 Task: Check the percentage active listings of open concept living in the last 1 year.
Action: Mouse moved to (930, 179)
Screenshot: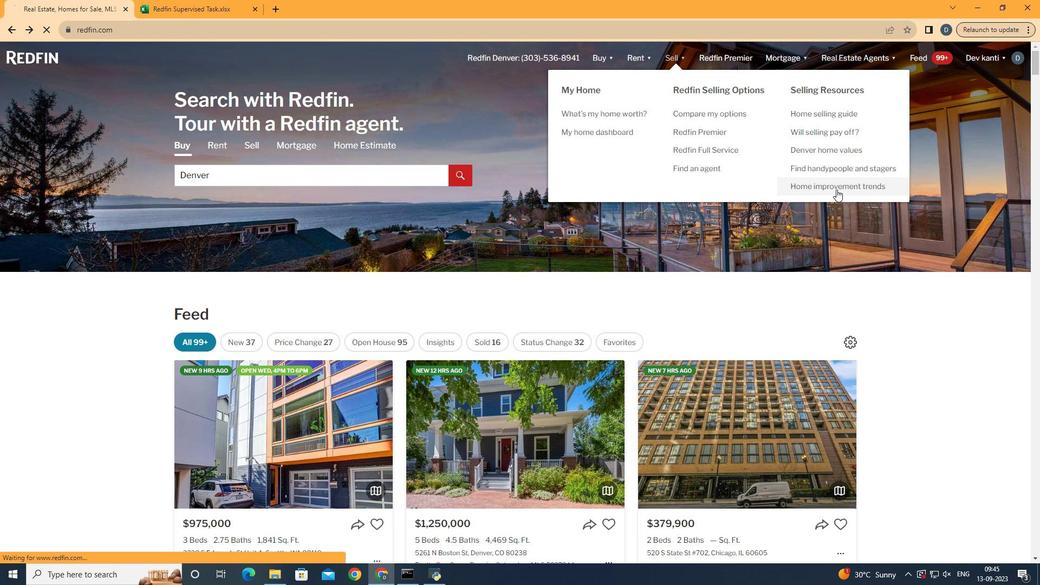 
Action: Mouse pressed left at (930, 179)
Screenshot: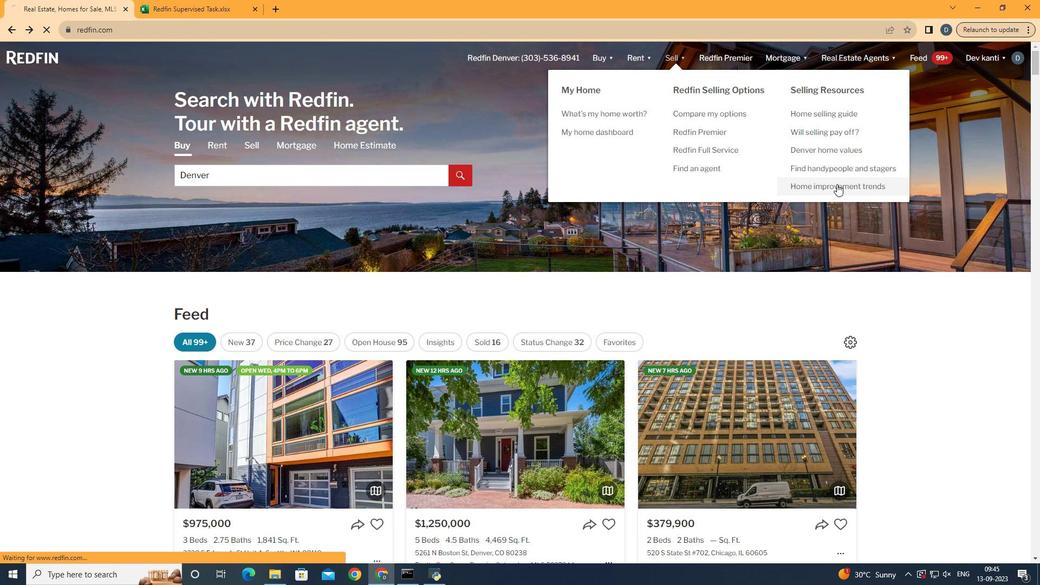 
Action: Mouse moved to (276, 198)
Screenshot: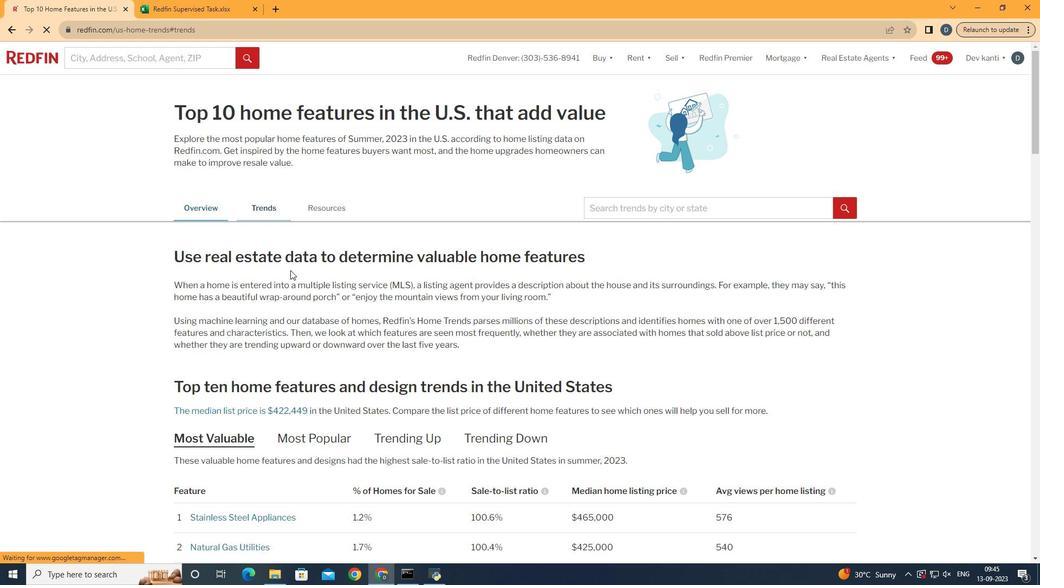 
Action: Mouse pressed left at (276, 198)
Screenshot: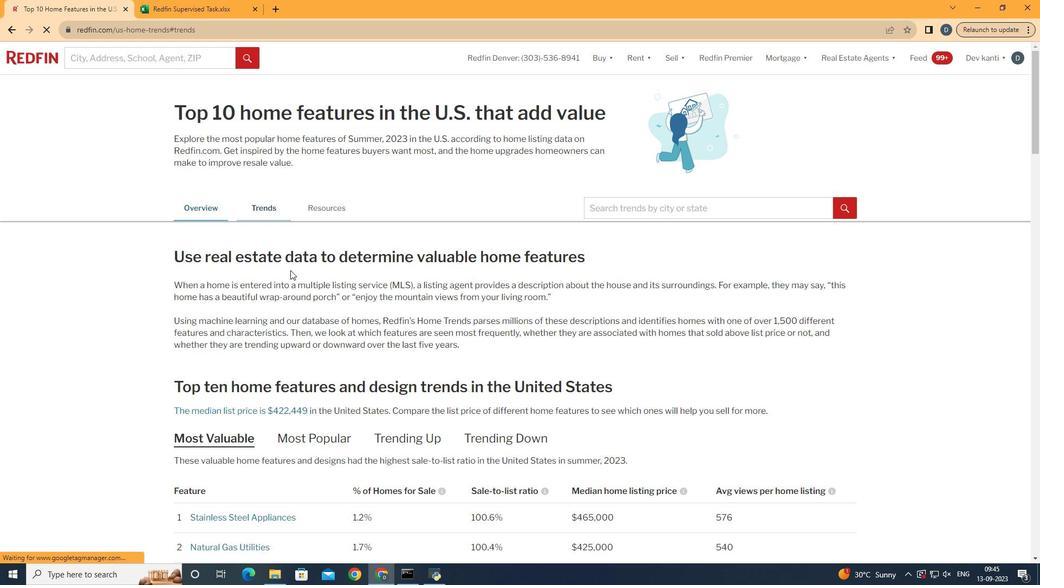 
Action: Mouse moved to (322, 278)
Screenshot: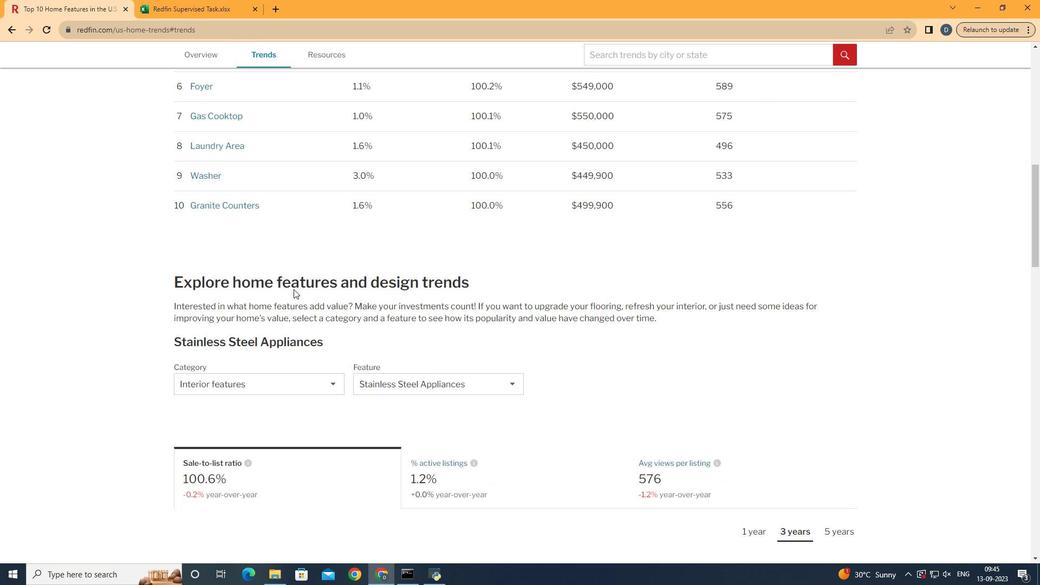 
Action: Mouse scrolled (322, 278) with delta (0, 0)
Screenshot: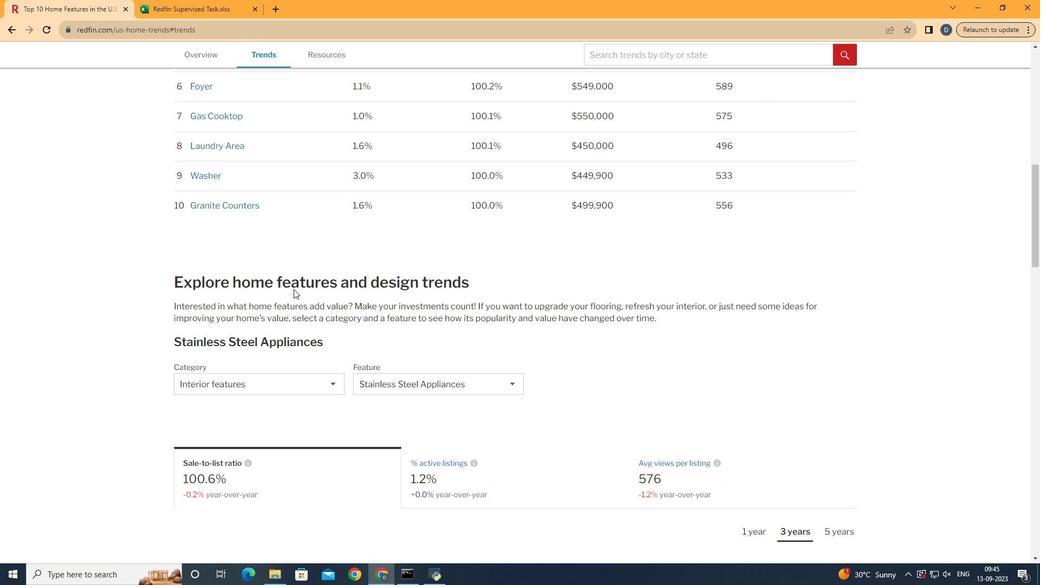 
Action: Mouse scrolled (322, 278) with delta (0, 0)
Screenshot: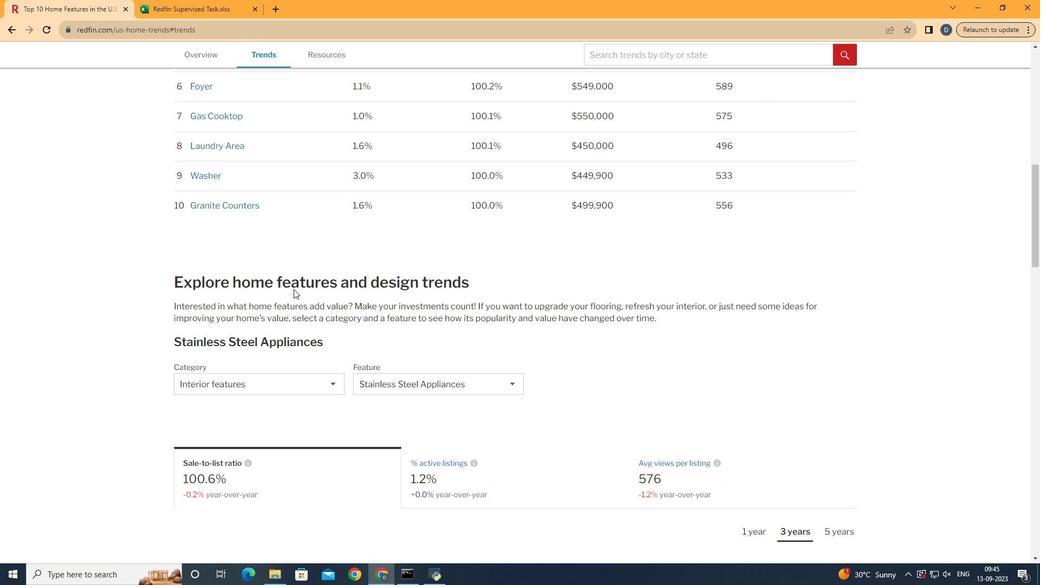 
Action: Mouse scrolled (322, 278) with delta (0, 0)
Screenshot: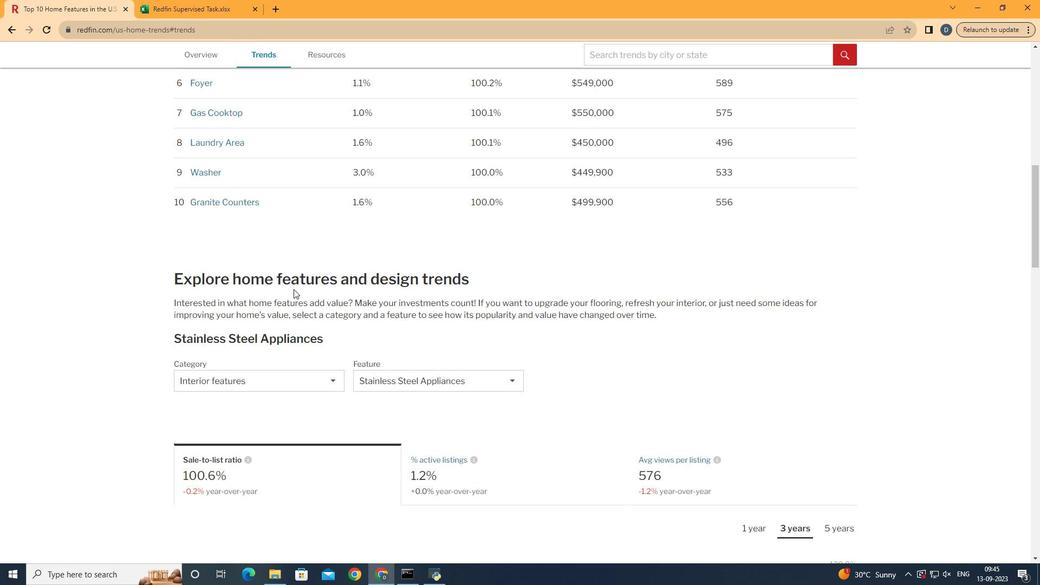
Action: Mouse scrolled (322, 278) with delta (0, 0)
Screenshot: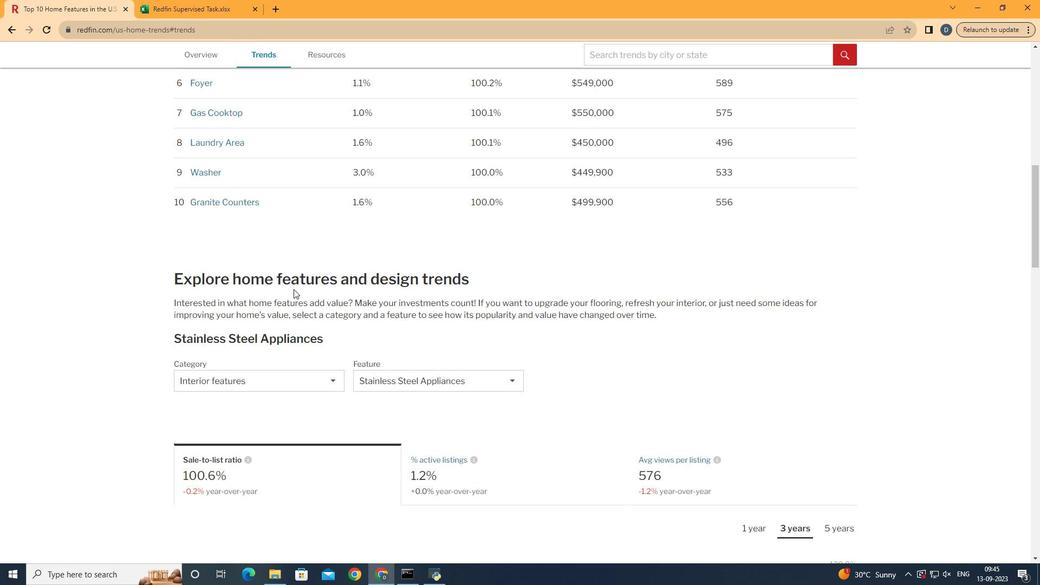 
Action: Mouse scrolled (322, 278) with delta (0, 0)
Screenshot: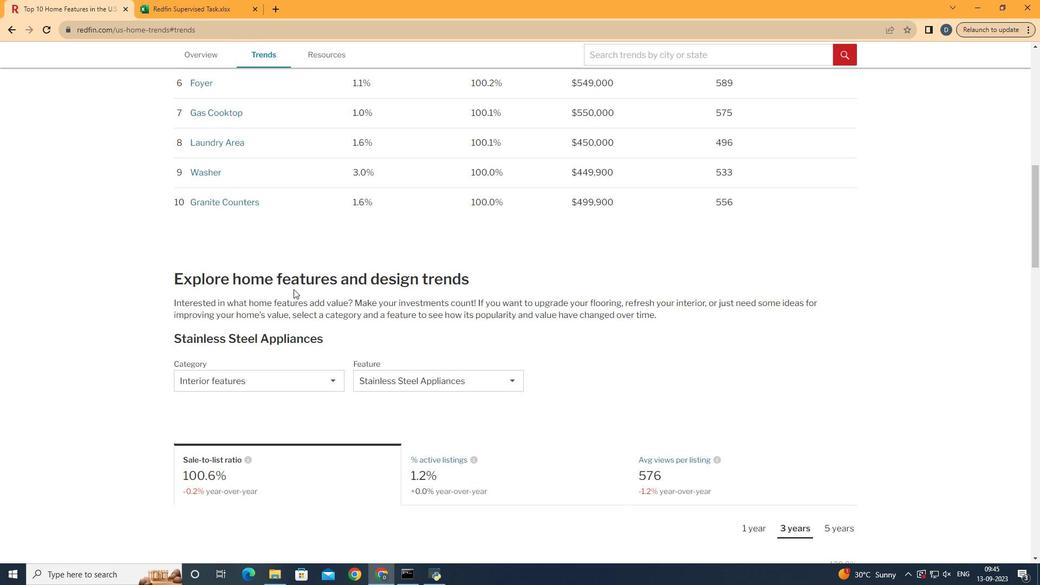 
Action: Mouse scrolled (322, 278) with delta (0, 0)
Screenshot: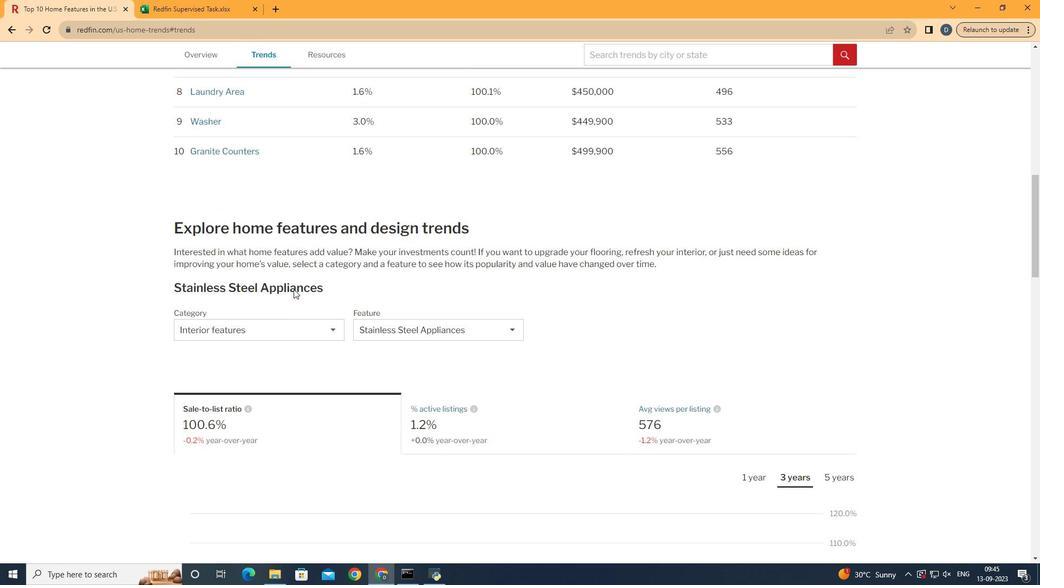 
Action: Mouse moved to (342, 318)
Screenshot: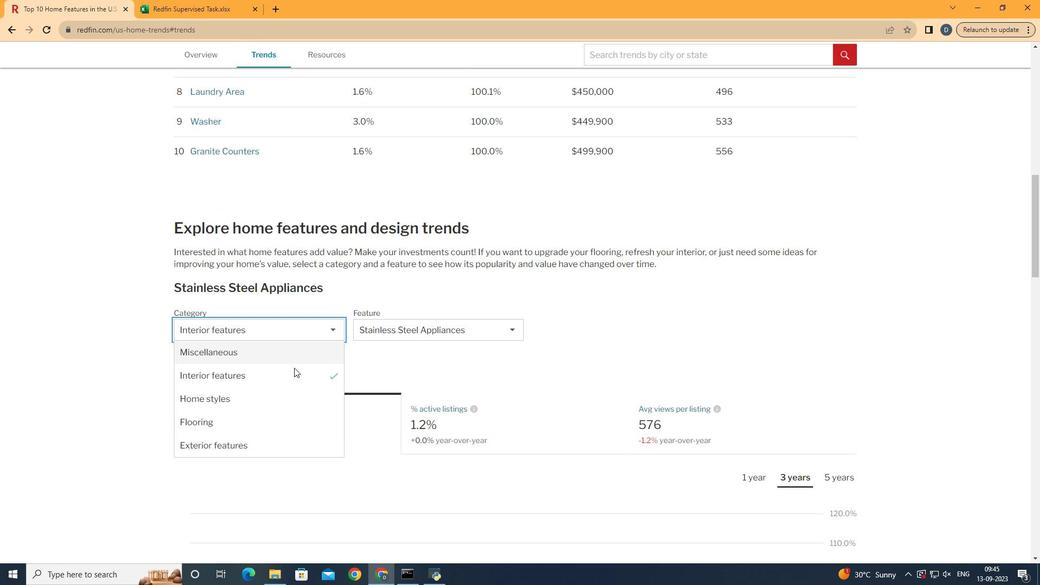 
Action: Mouse pressed left at (342, 318)
Screenshot: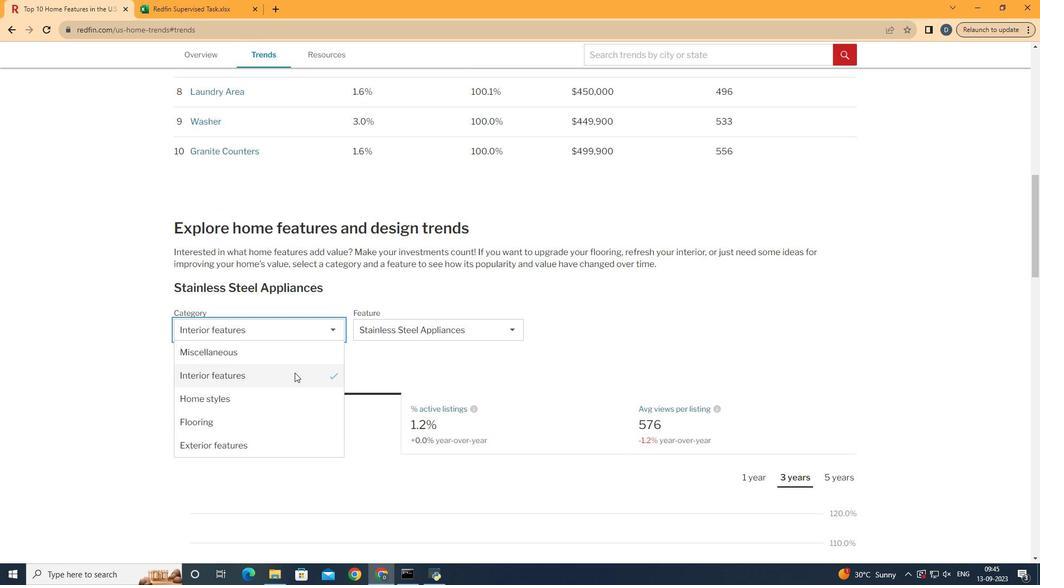 
Action: Mouse moved to (323, 367)
Screenshot: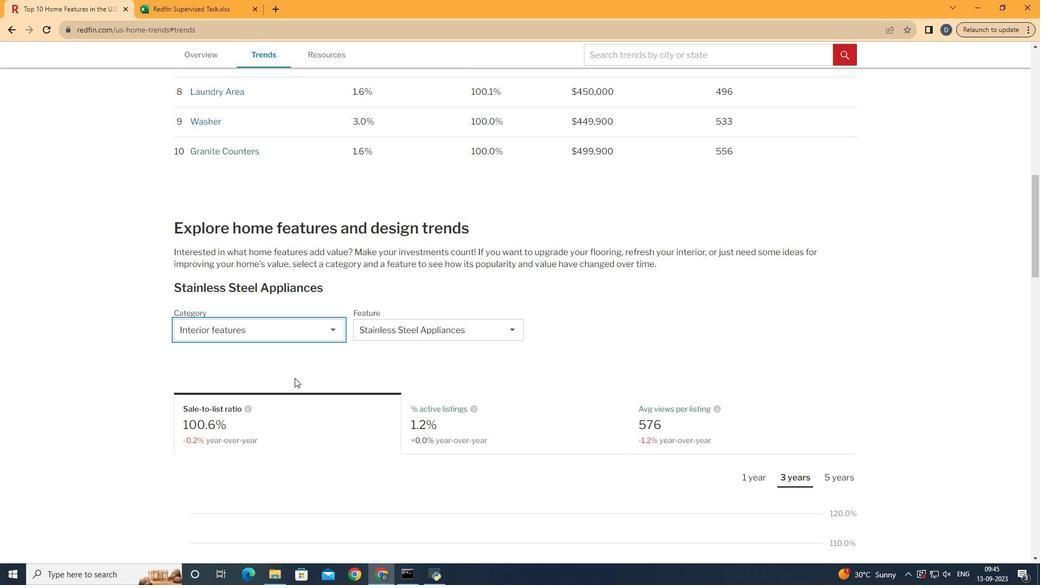 
Action: Mouse pressed left at (323, 367)
Screenshot: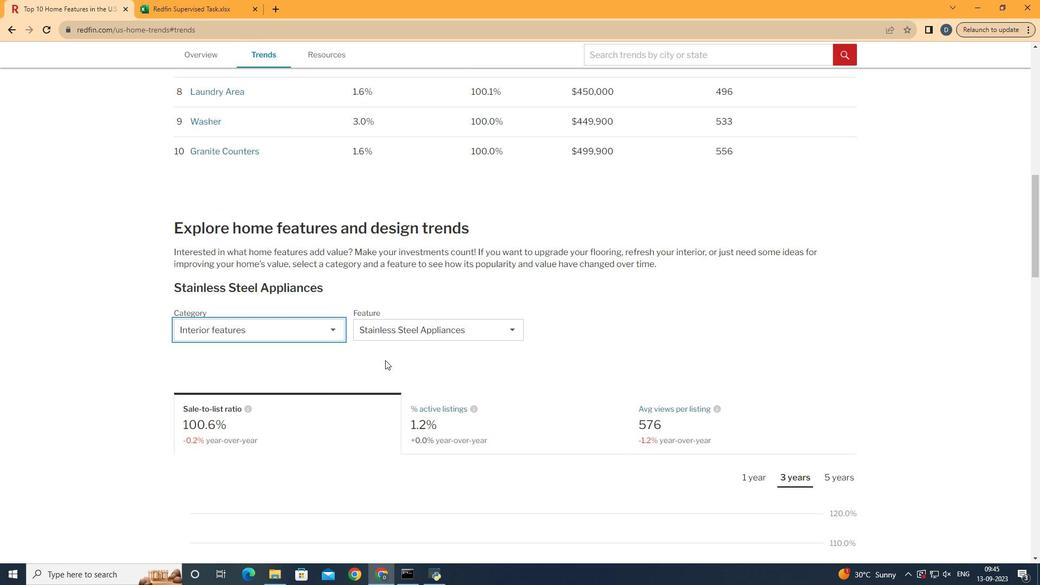 
Action: Mouse moved to (525, 316)
Screenshot: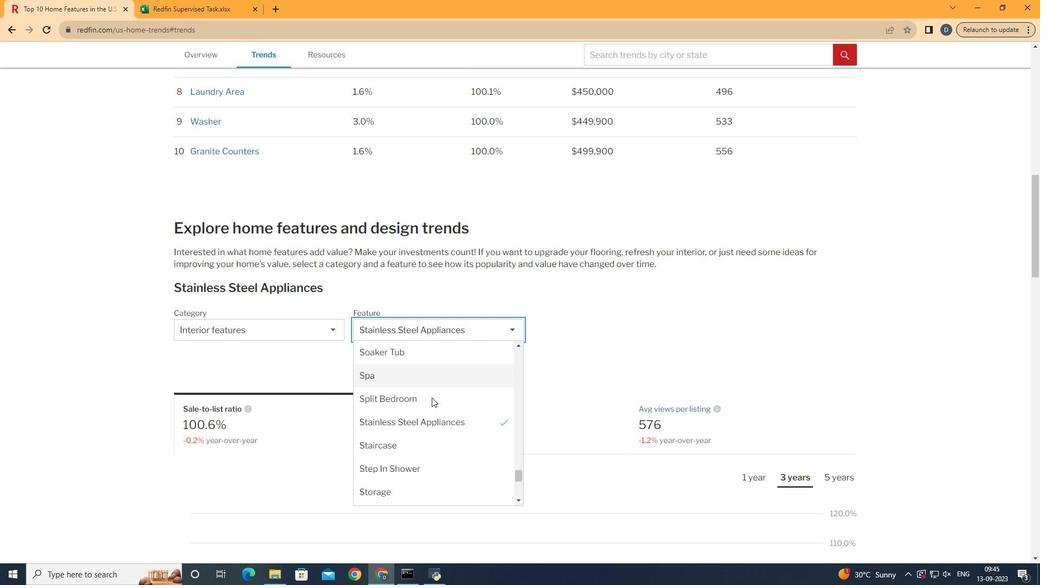 
Action: Mouse pressed left at (525, 316)
Screenshot: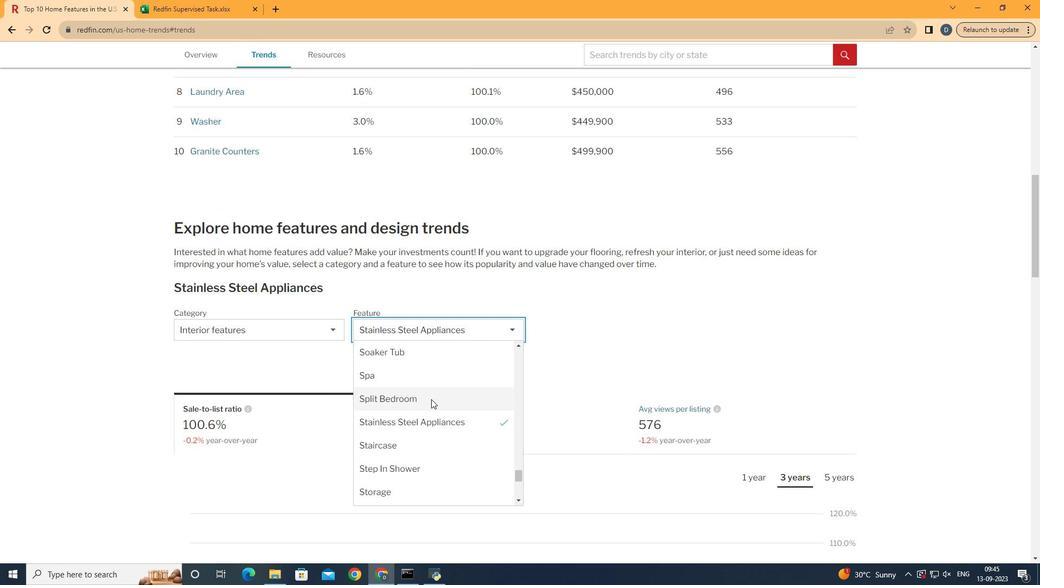 
Action: Mouse moved to (476, 388)
Screenshot: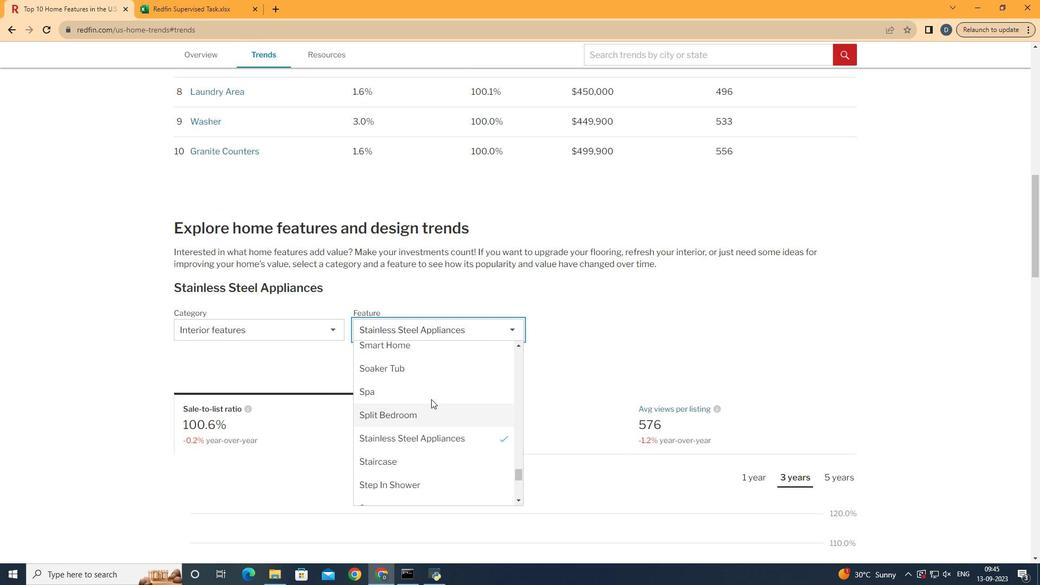
Action: Mouse scrolled (476, 388) with delta (0, 0)
Screenshot: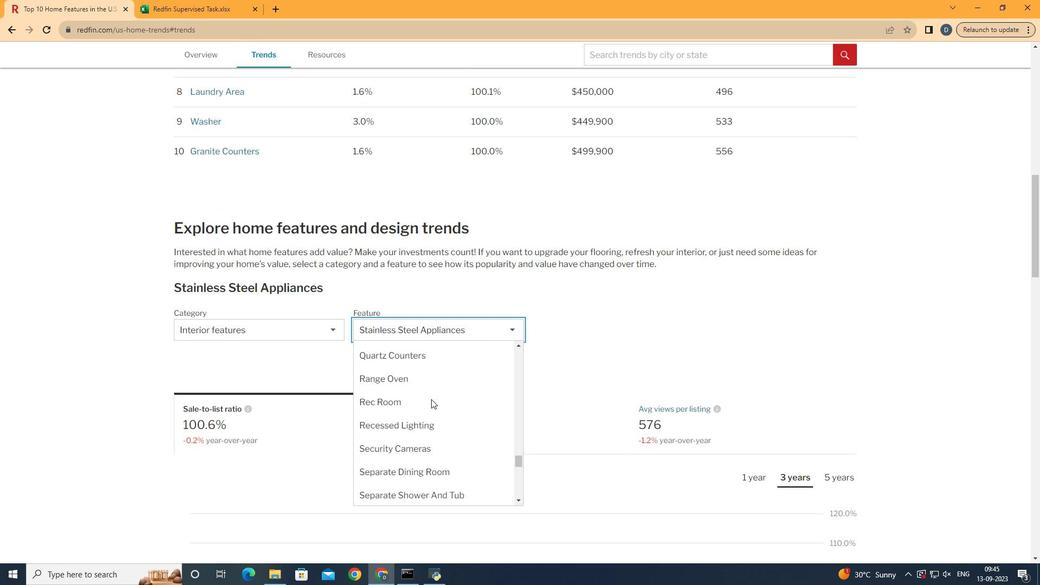 
Action: Mouse scrolled (476, 388) with delta (0, 0)
Screenshot: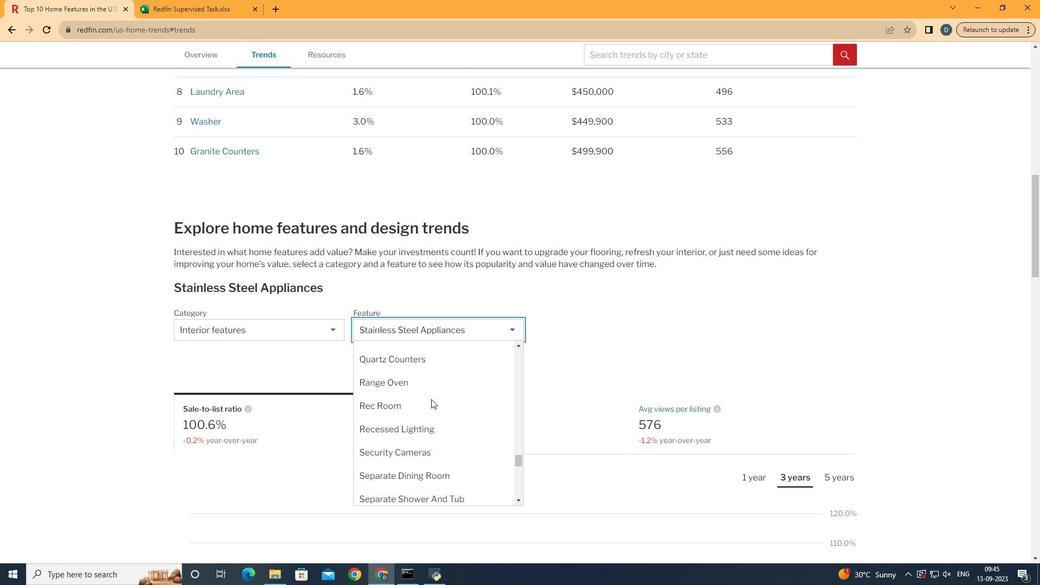 
Action: Mouse scrolled (476, 388) with delta (0, 0)
Screenshot: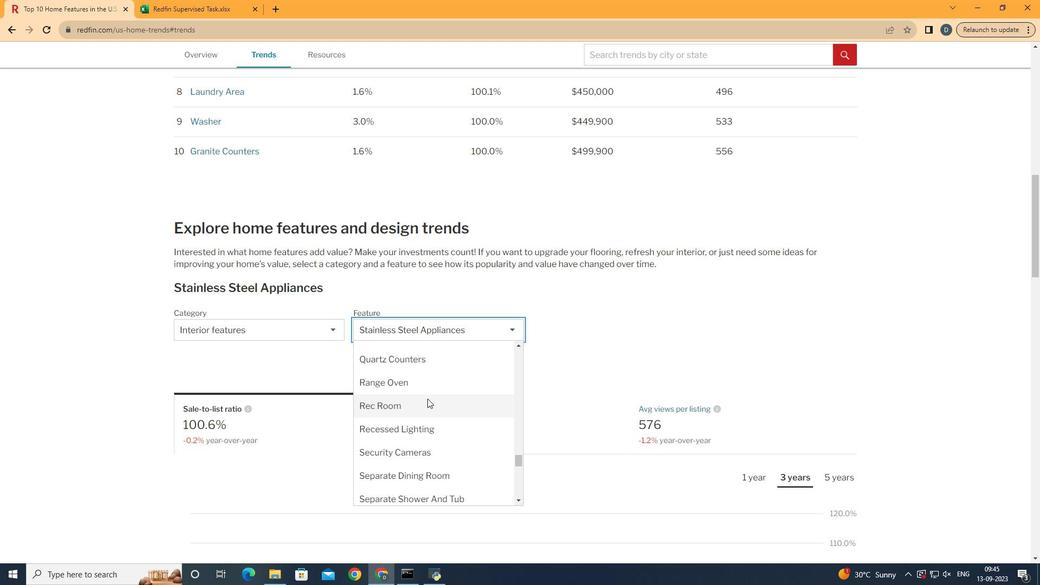 
Action: Mouse scrolled (476, 388) with delta (0, 0)
Screenshot: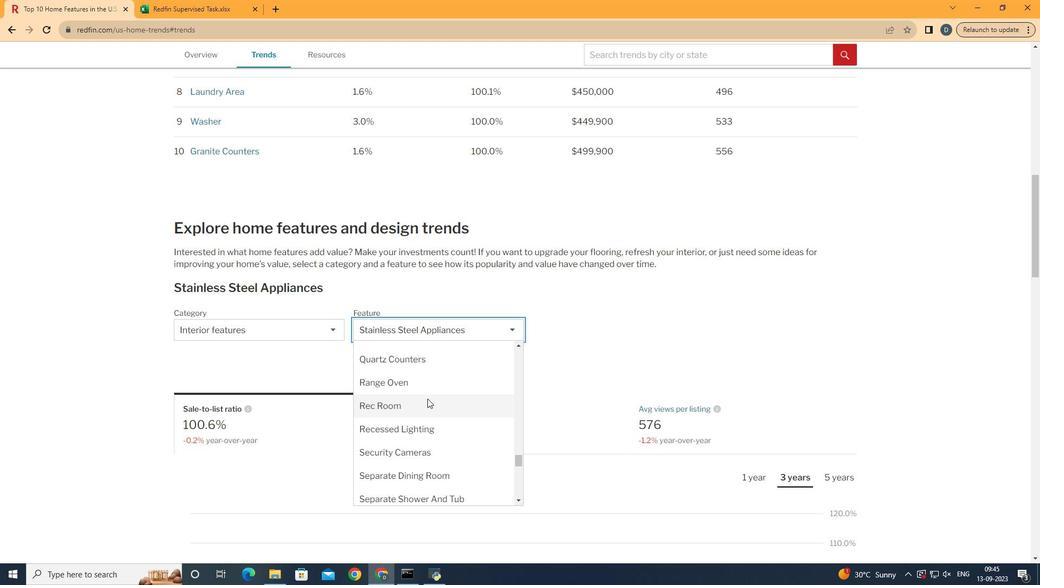 
Action: Mouse moved to (472, 387)
Screenshot: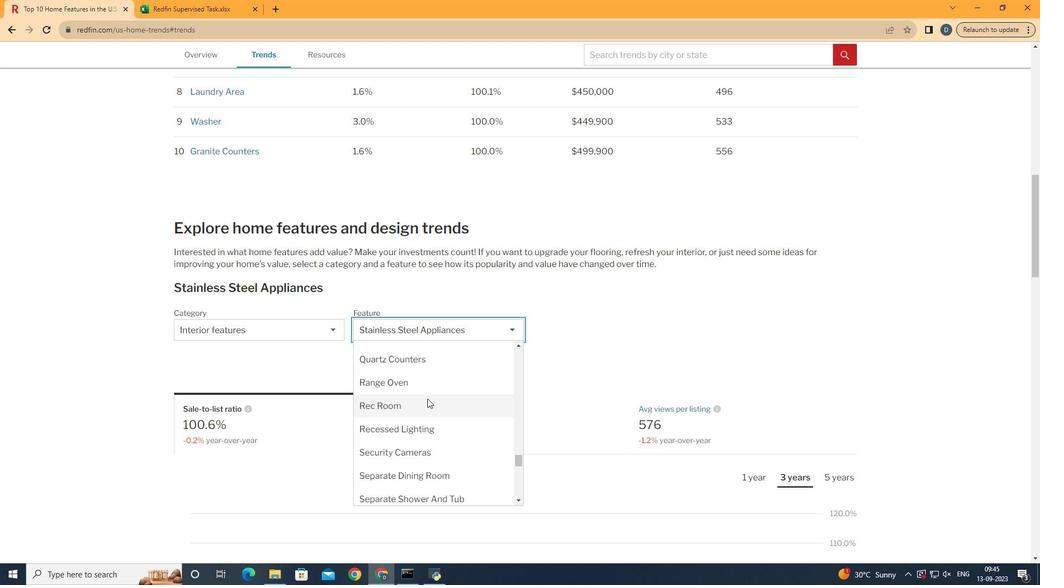 
Action: Mouse scrolled (472, 388) with delta (0, 0)
Screenshot: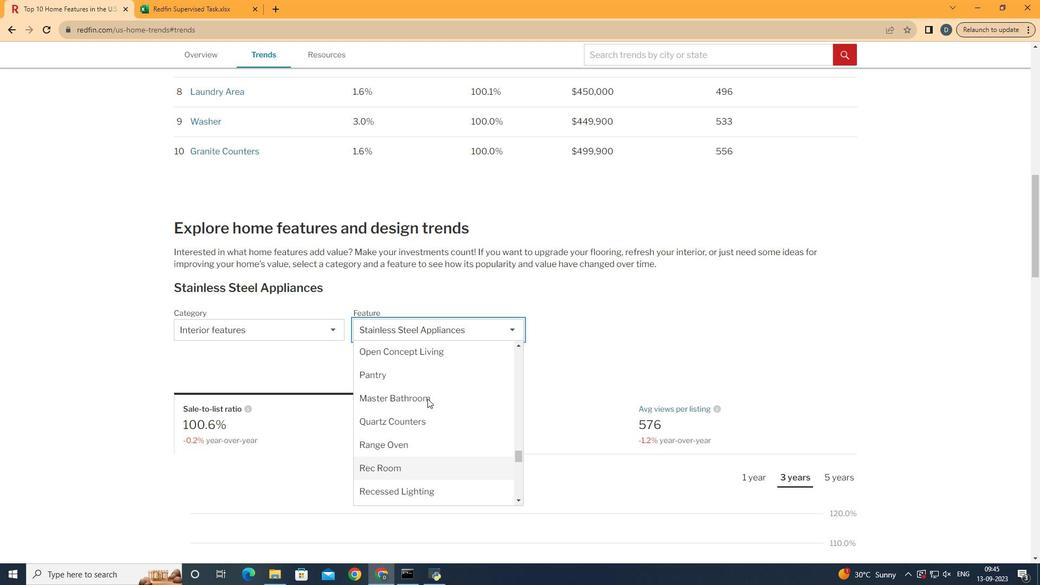 
Action: Mouse scrolled (472, 388) with delta (0, 0)
Screenshot: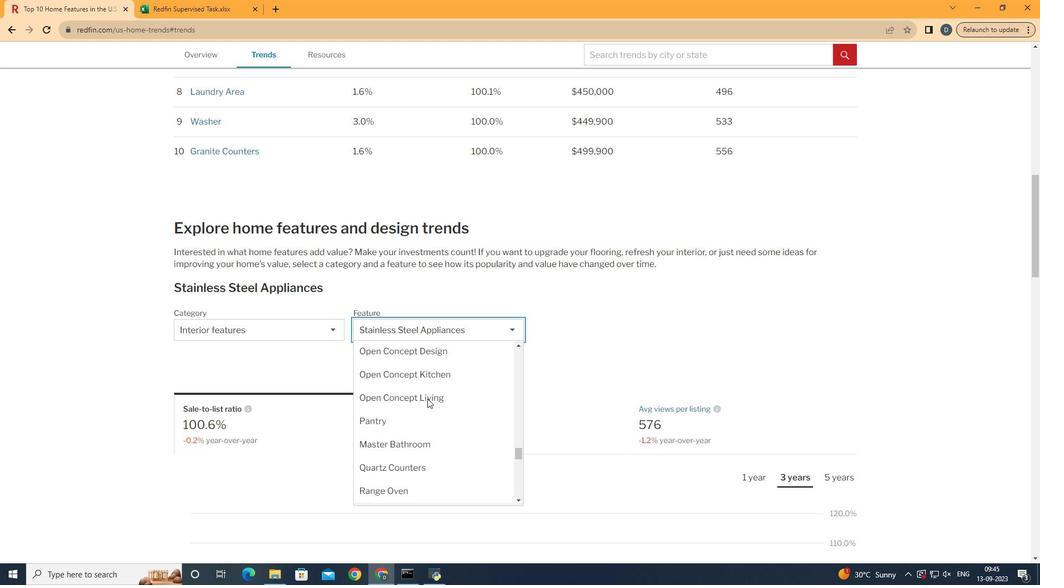 
Action: Mouse moved to (472, 387)
Screenshot: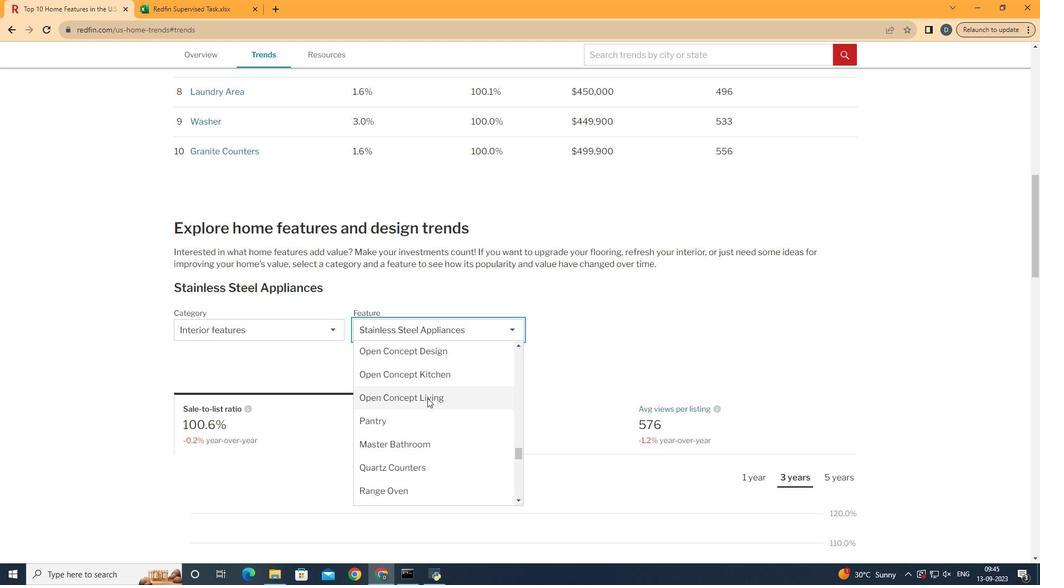 
Action: Mouse pressed left at (472, 387)
Screenshot: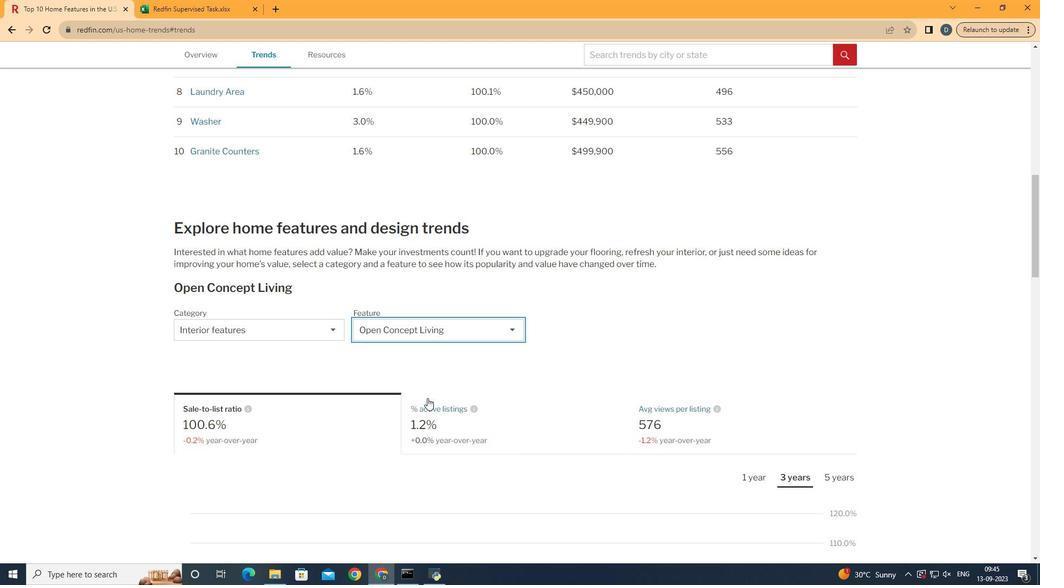 
Action: Mouse moved to (576, 410)
Screenshot: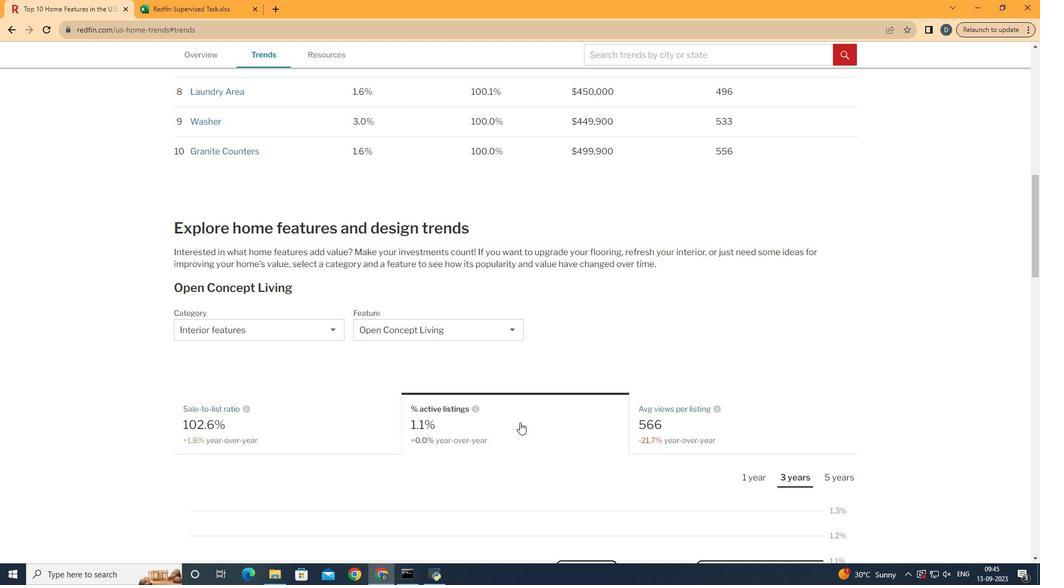 
Action: Mouse pressed left at (576, 410)
Screenshot: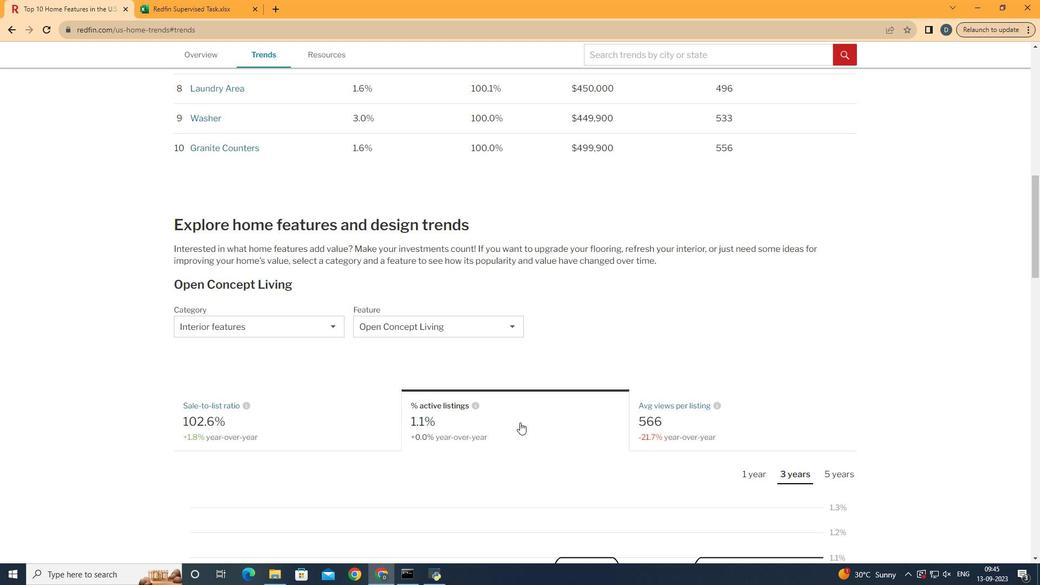 
Action: Mouse scrolled (576, 410) with delta (0, 0)
Screenshot: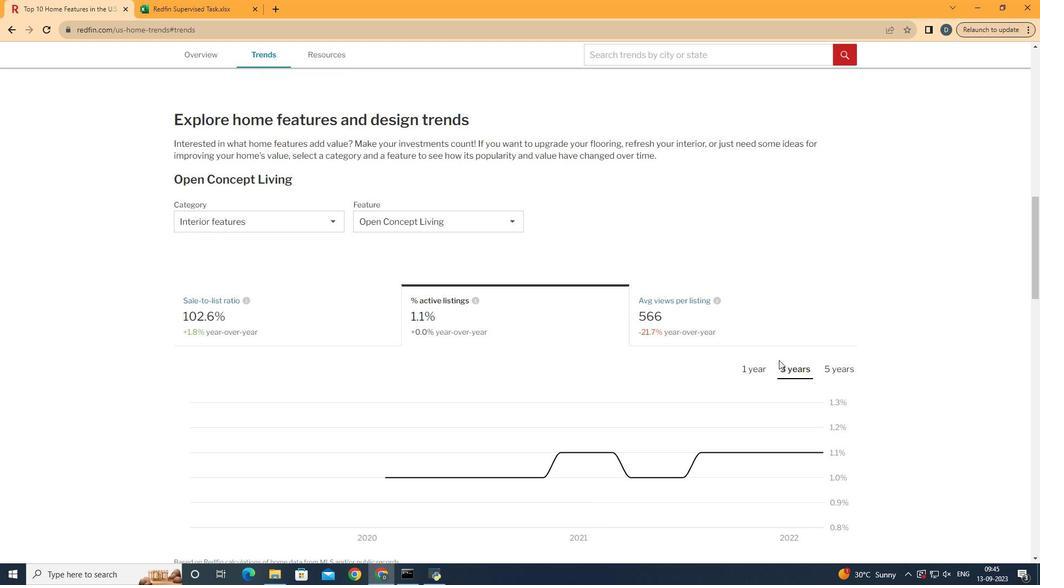 
Action: Mouse scrolled (576, 410) with delta (0, 0)
Screenshot: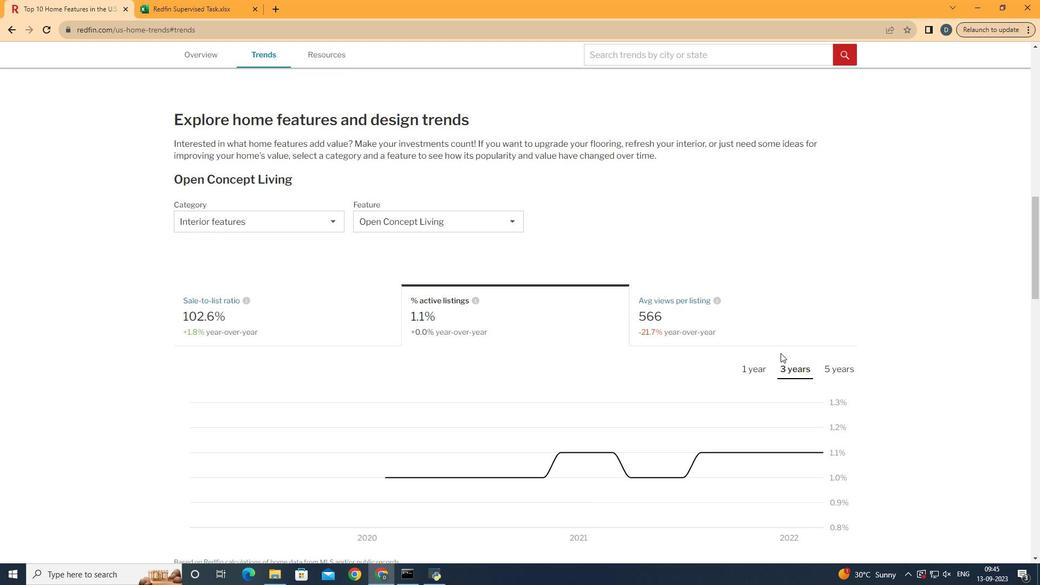 
Action: Mouse moved to (841, 360)
Screenshot: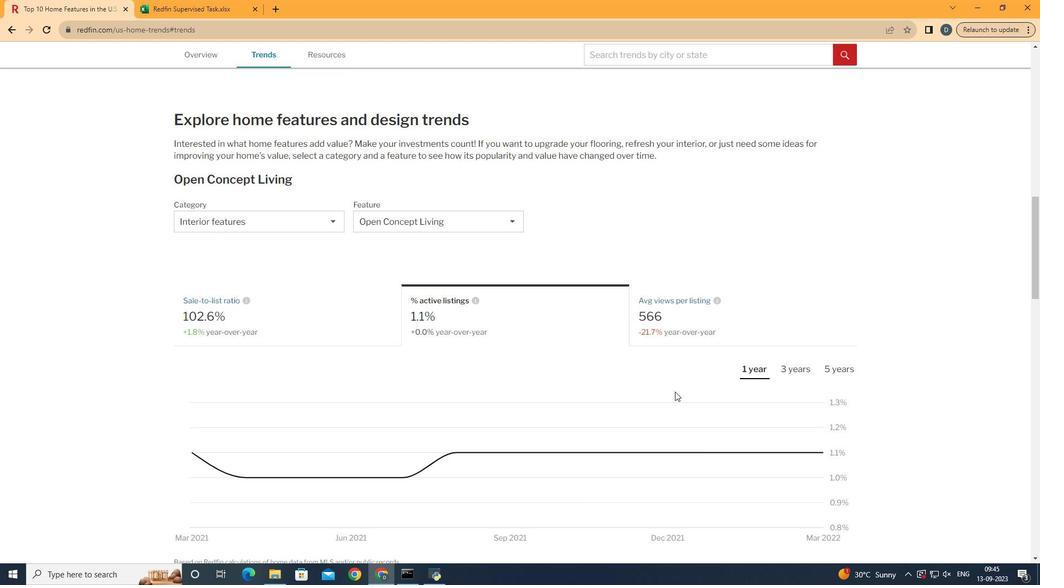 
Action: Mouse pressed left at (841, 360)
Screenshot: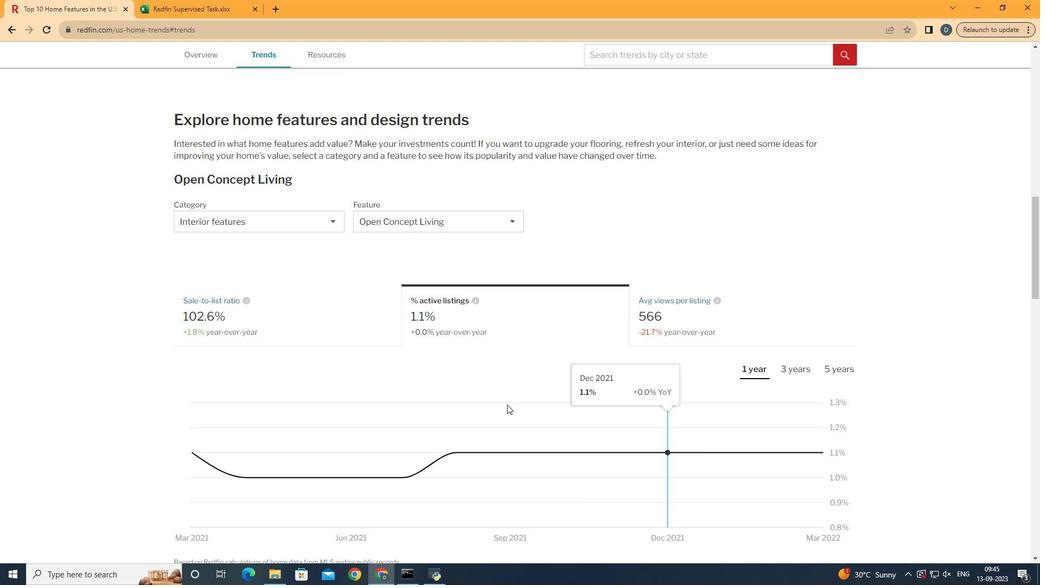 
Action: Mouse moved to (560, 393)
Screenshot: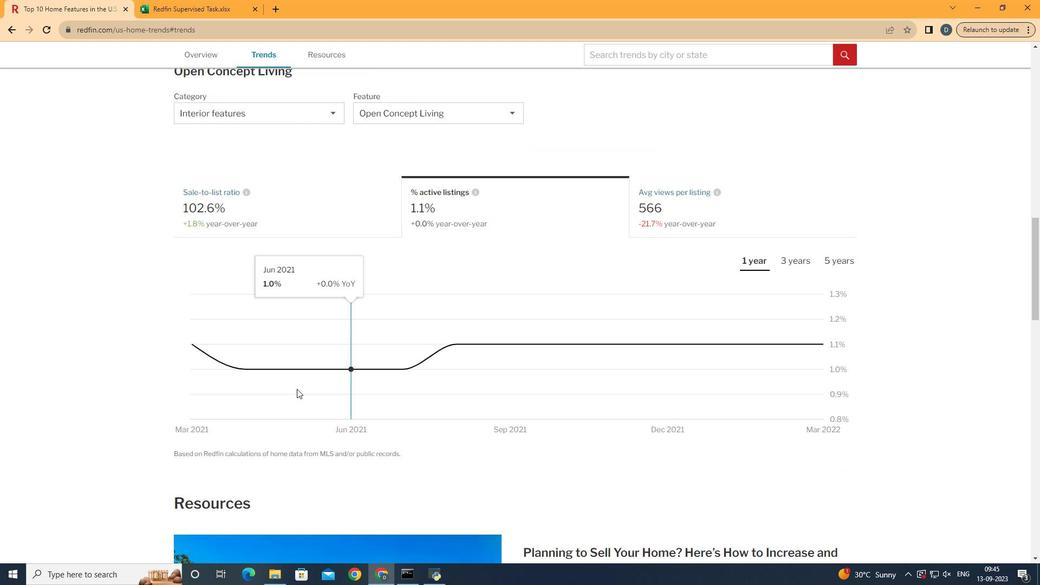 
Action: Mouse scrolled (560, 393) with delta (0, 0)
Screenshot: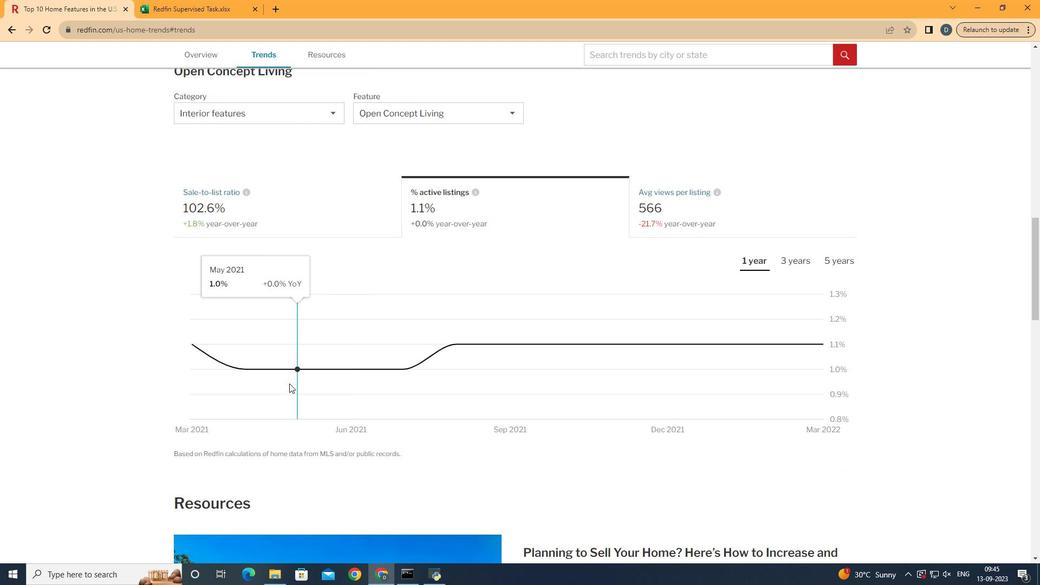 
Action: Mouse scrolled (560, 393) with delta (0, 0)
Screenshot: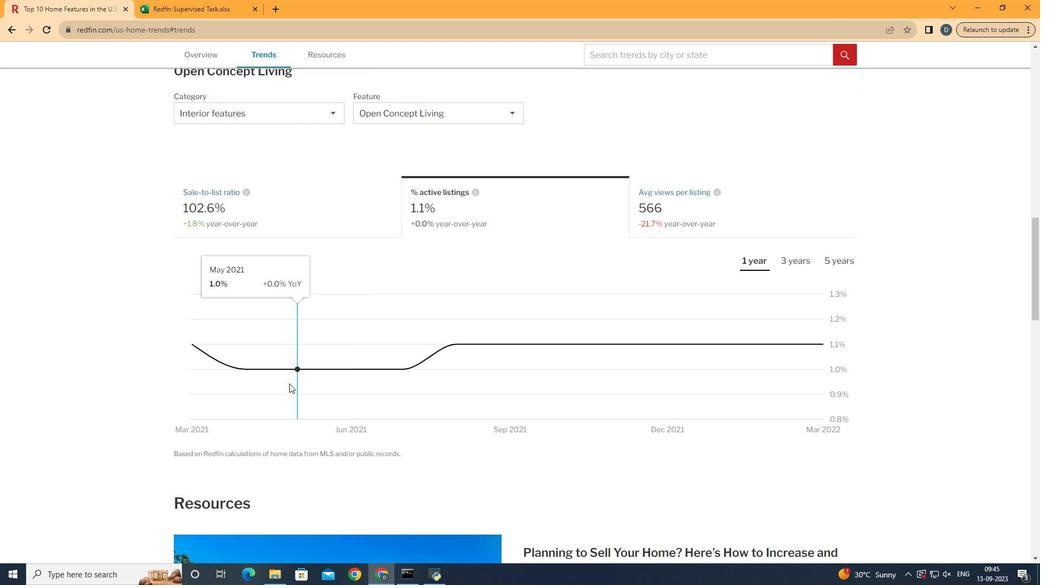 
Action: Mouse moved to (929, 336)
Screenshot: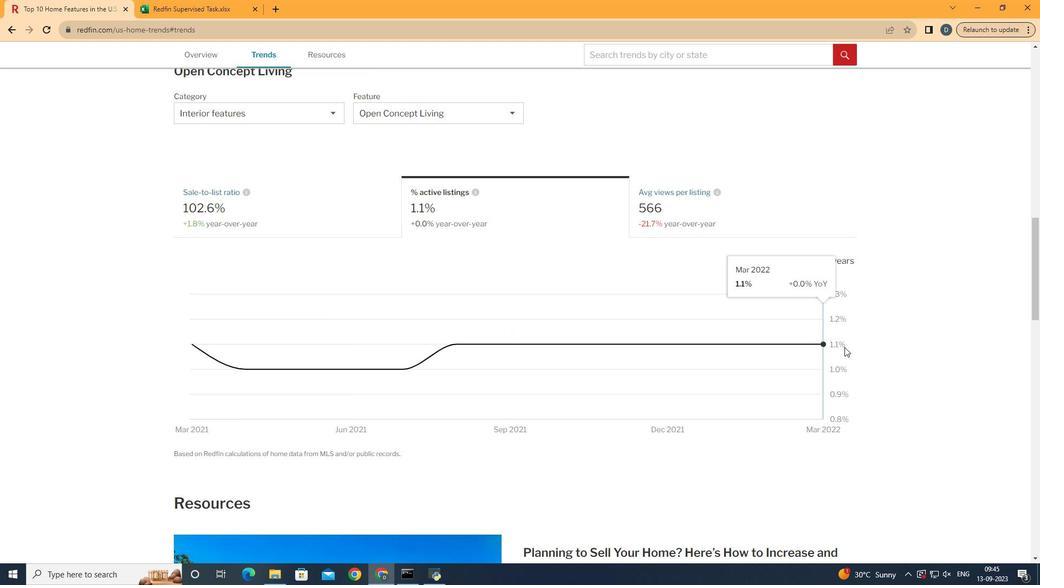 
